 Task: Cancel response.
Action: Mouse moved to (614, 71)
Screenshot: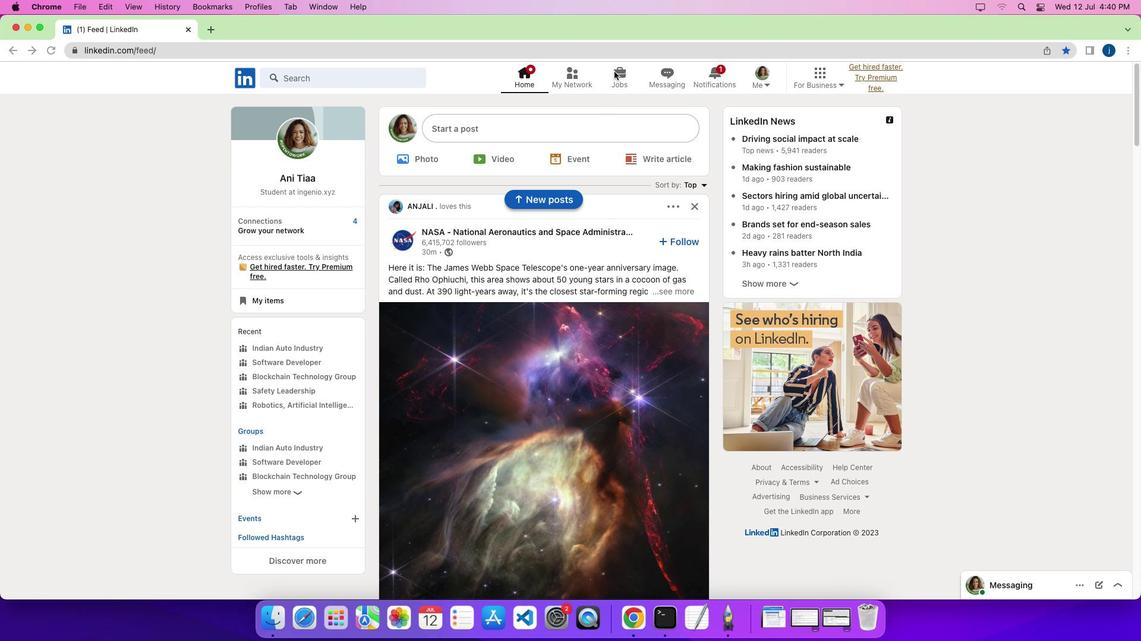 
Action: Mouse pressed left at (614, 71)
Screenshot: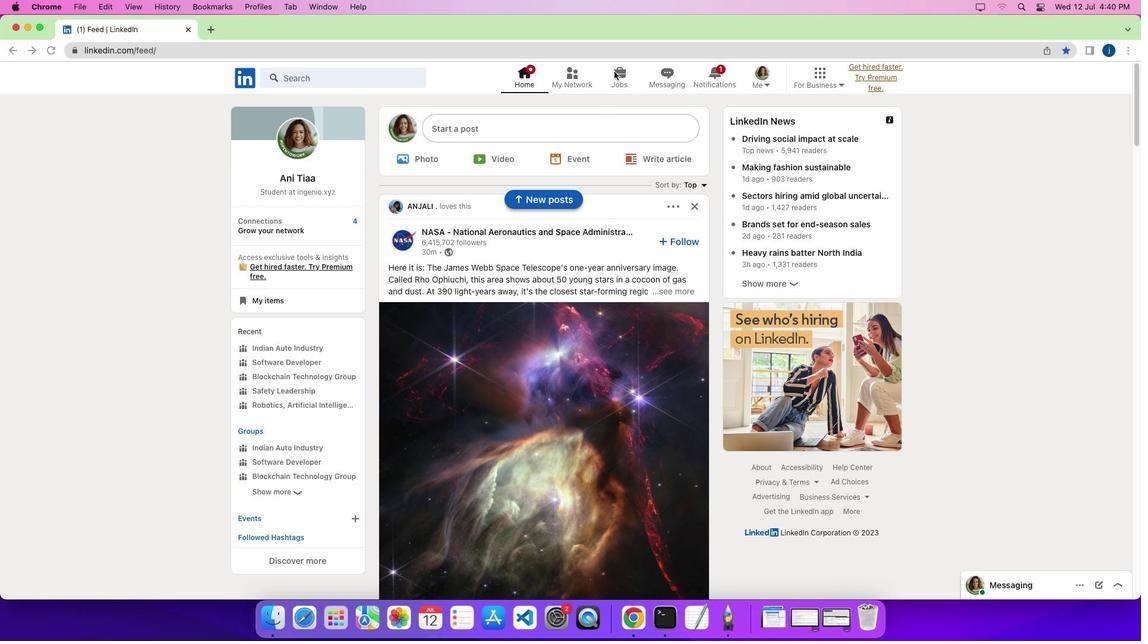 
Action: Mouse pressed left at (614, 71)
Screenshot: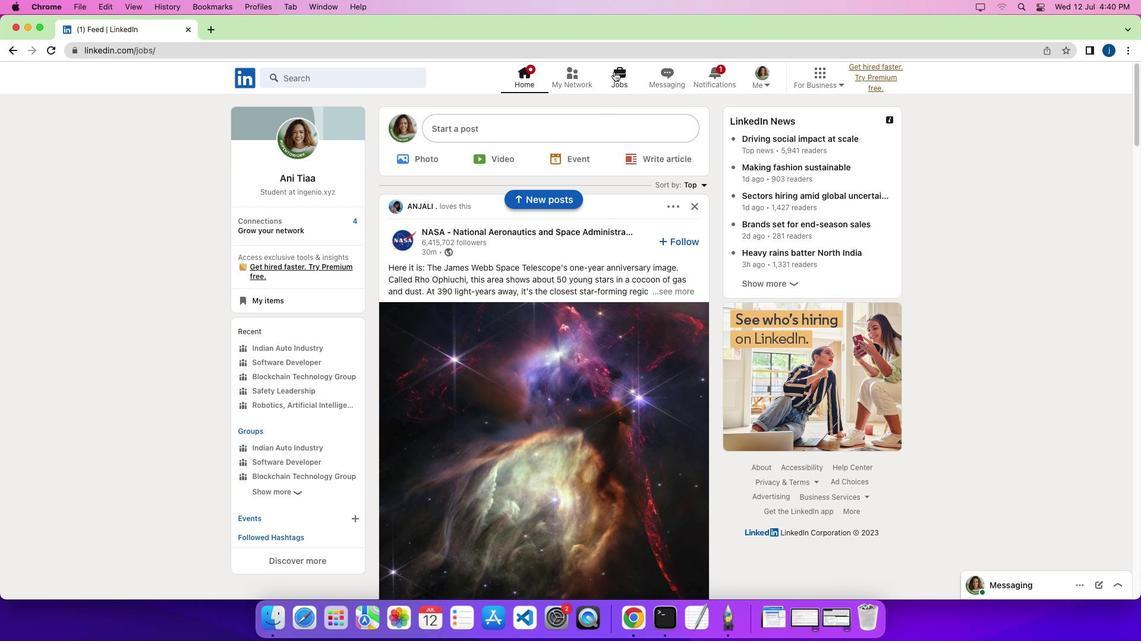 
Action: Mouse moved to (296, 408)
Screenshot: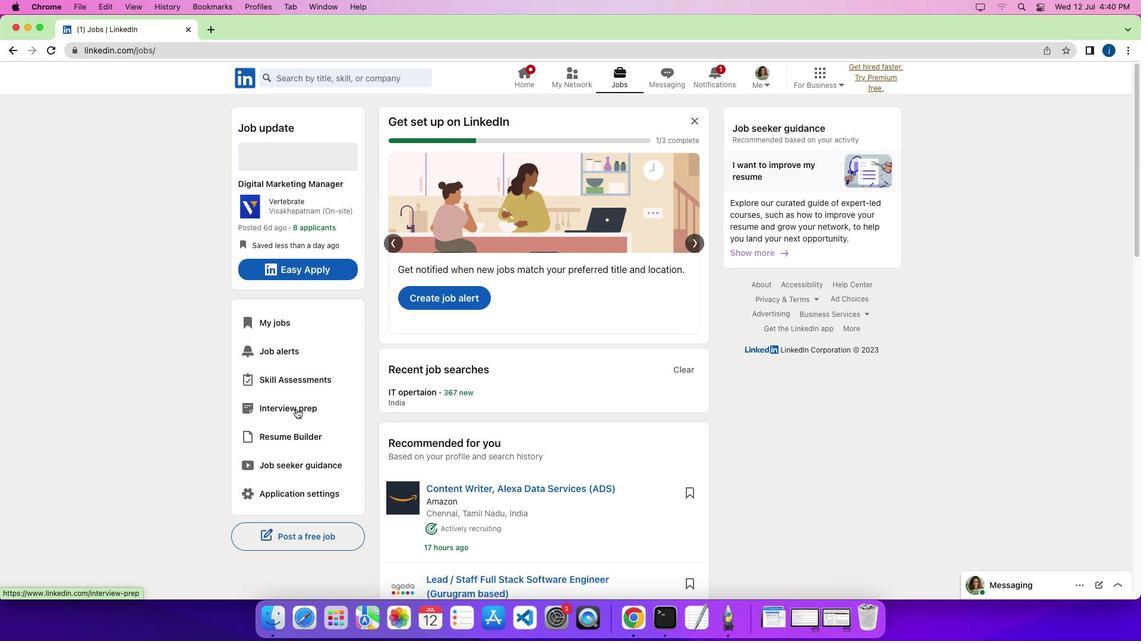 
Action: Mouse pressed left at (296, 408)
Screenshot: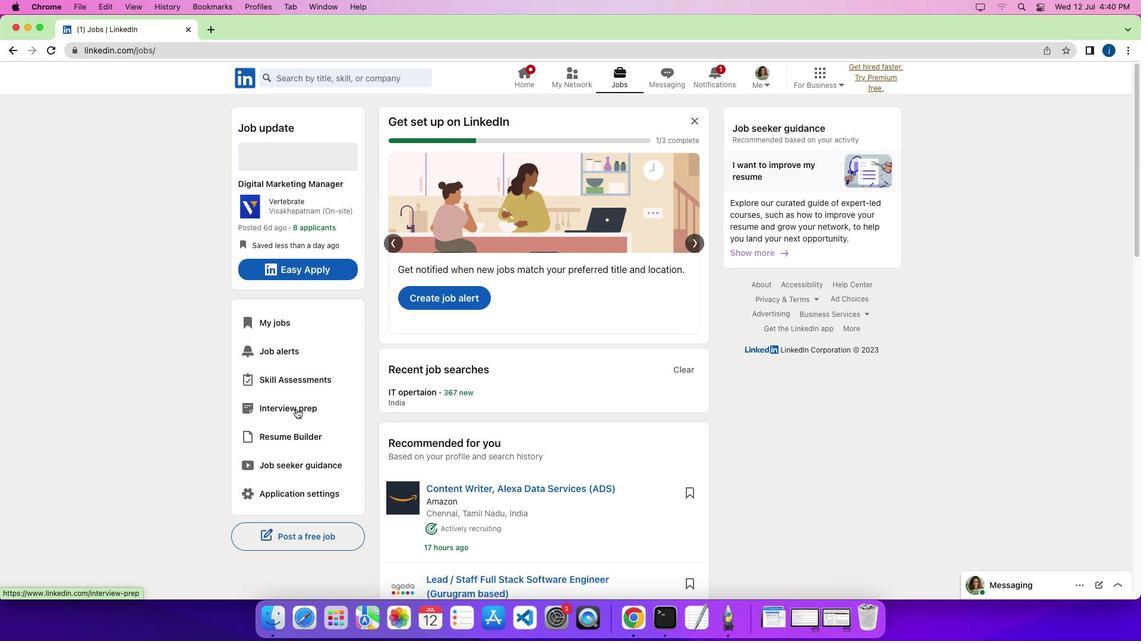 
Action: Mouse pressed left at (296, 408)
Screenshot: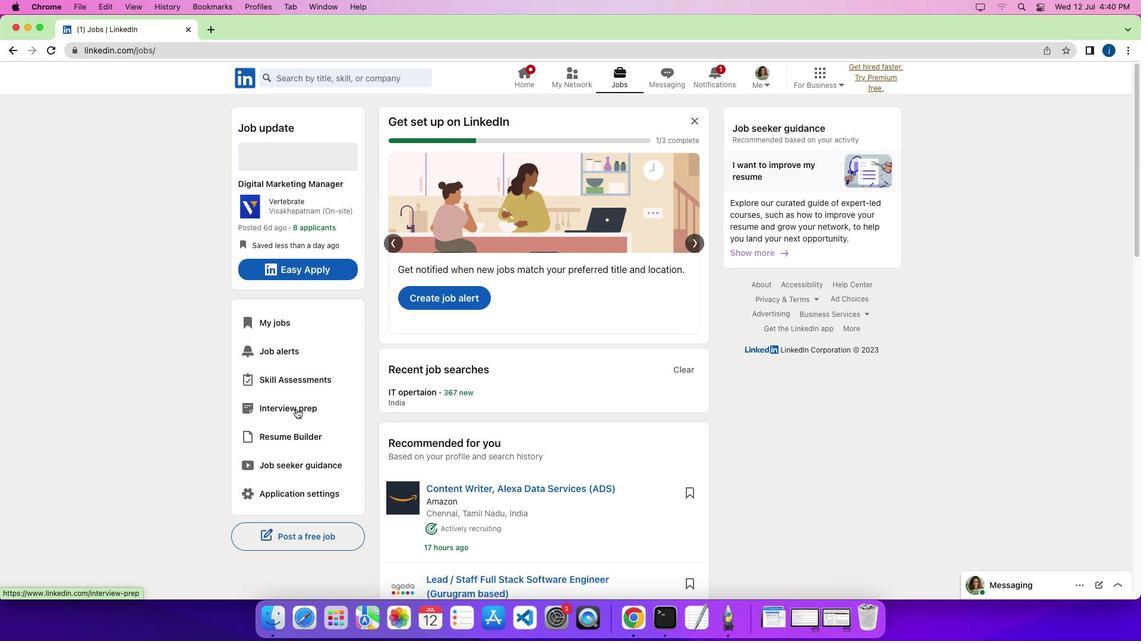 
Action: Mouse moved to (382, 129)
Screenshot: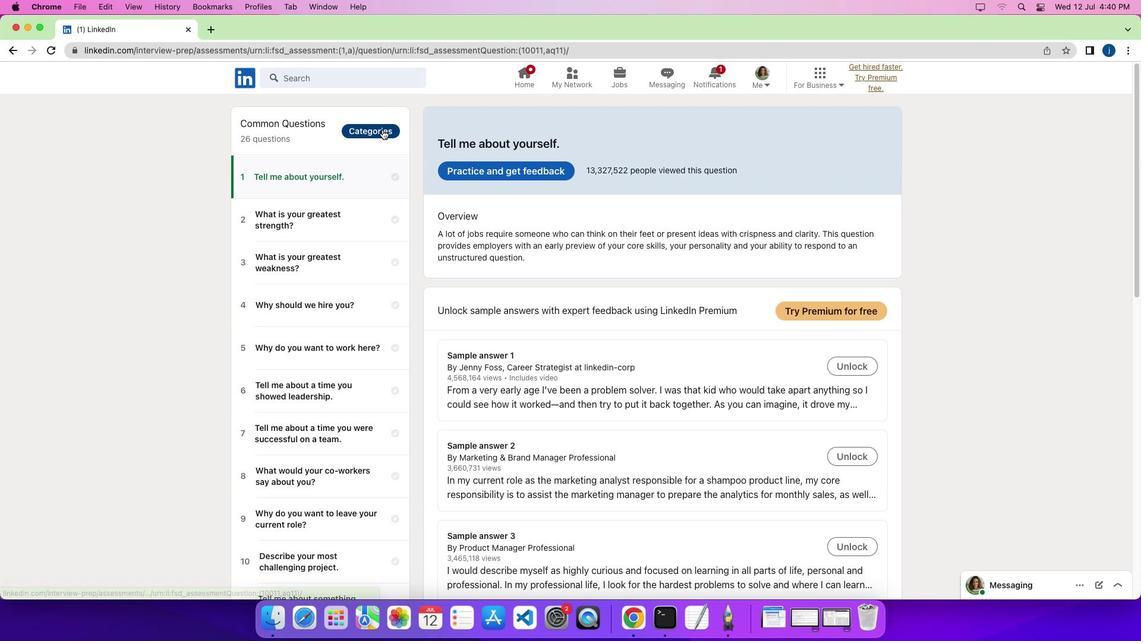 
Action: Mouse pressed left at (382, 129)
Screenshot: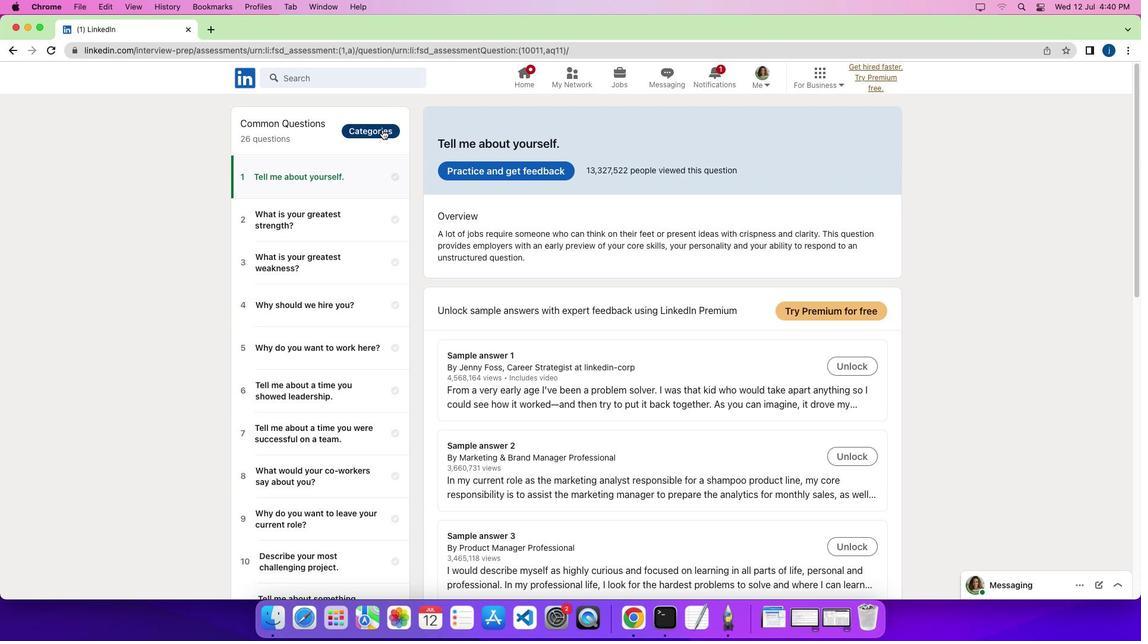 
Action: Mouse moved to (334, 379)
Screenshot: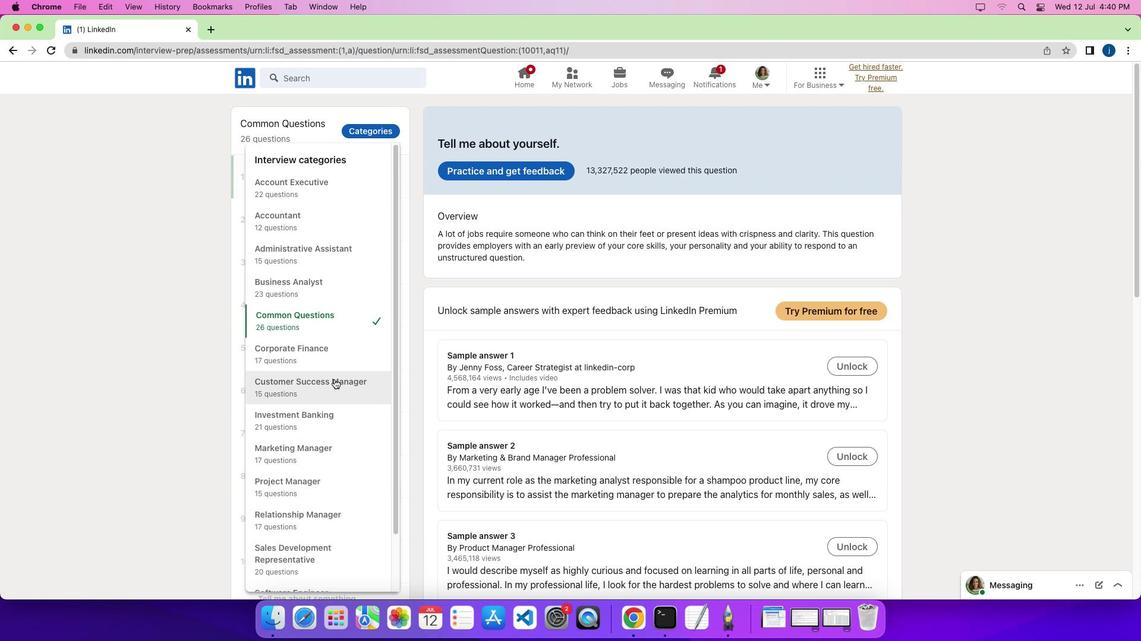 
Action: Mouse pressed left at (334, 379)
Screenshot: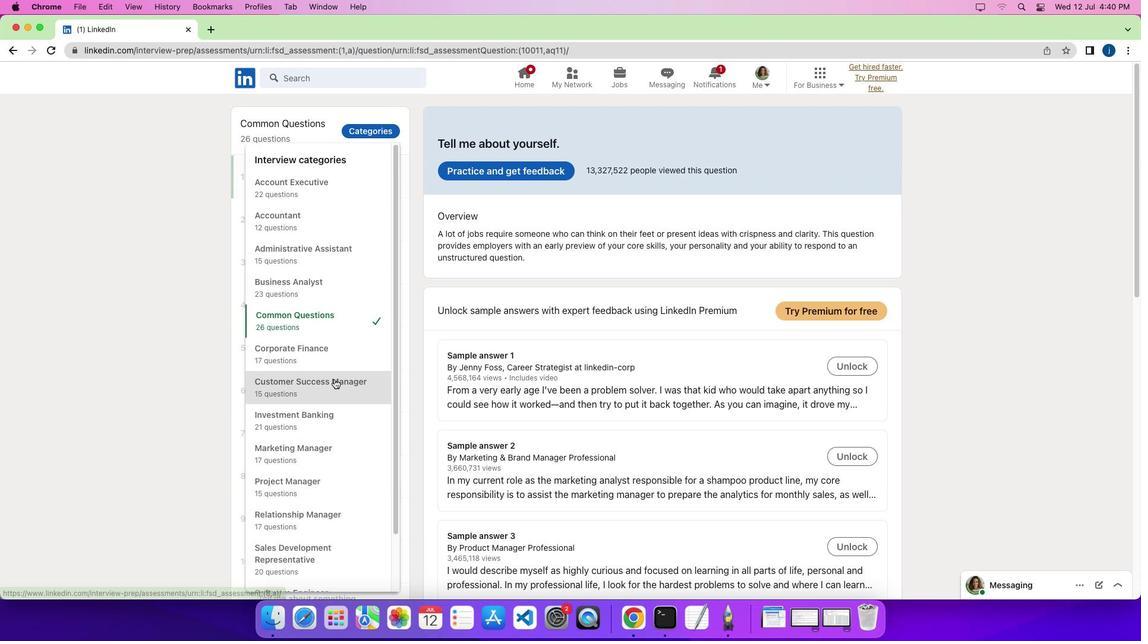 
Action: Mouse moved to (298, 465)
Screenshot: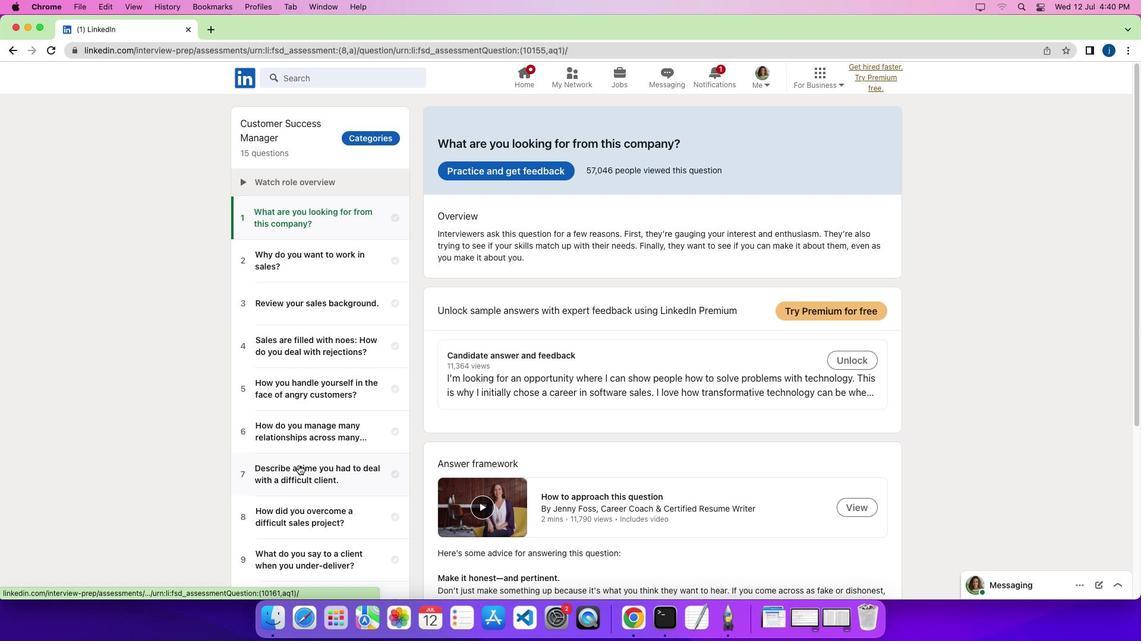 
Action: Mouse pressed left at (298, 465)
Screenshot: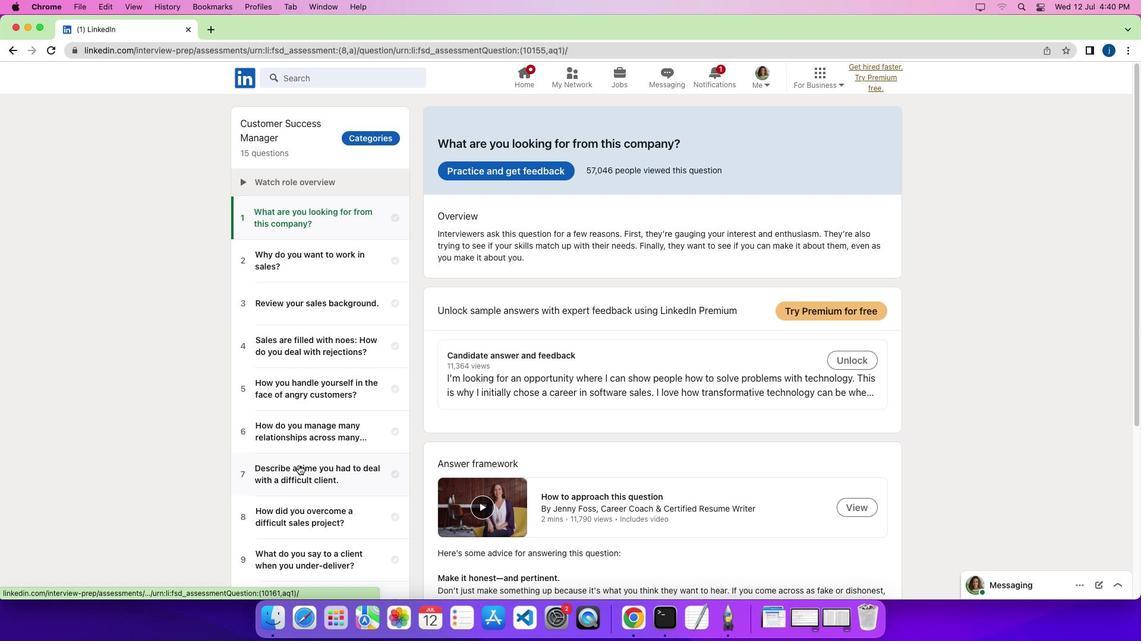 
Action: Mouse moved to (481, 172)
Screenshot: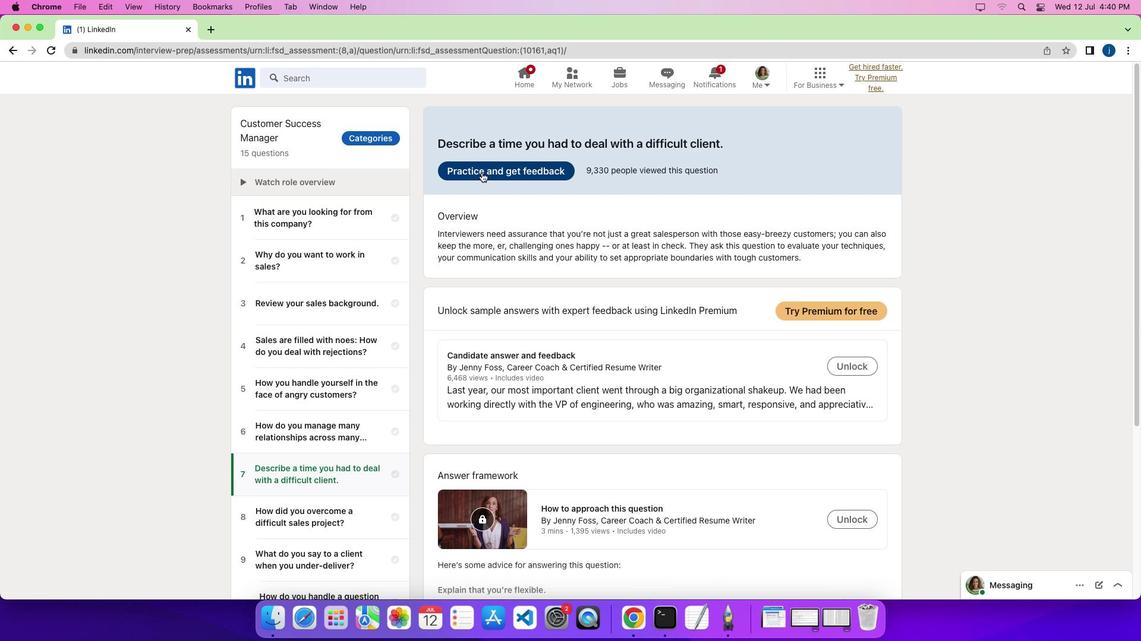 
Action: Mouse pressed left at (481, 172)
Screenshot: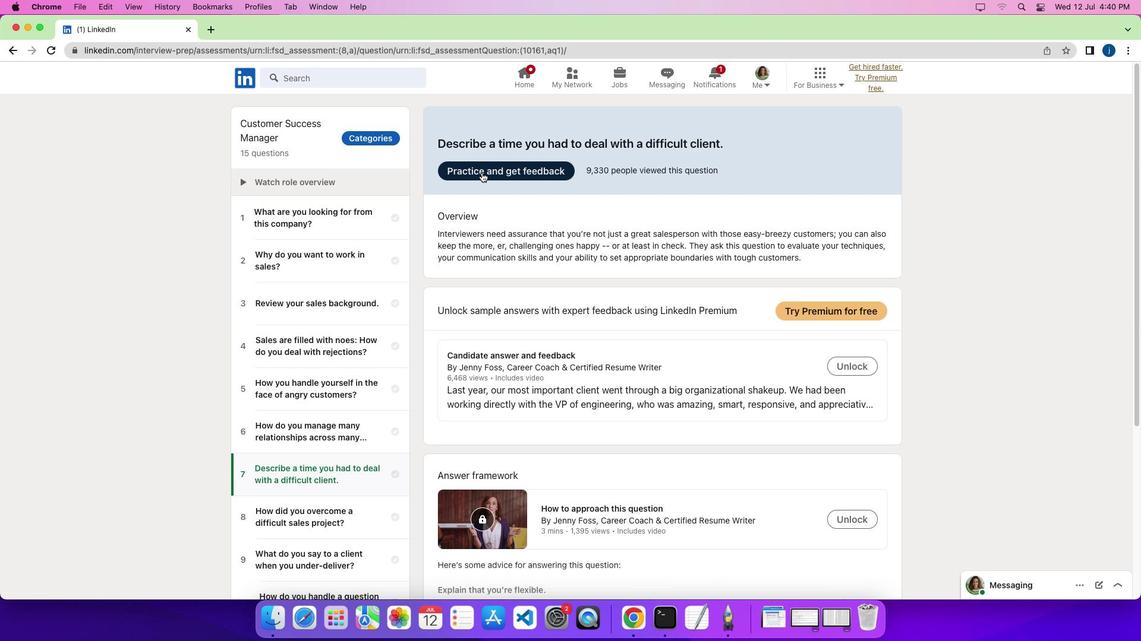 
Action: Mouse moved to (535, 400)
Screenshot: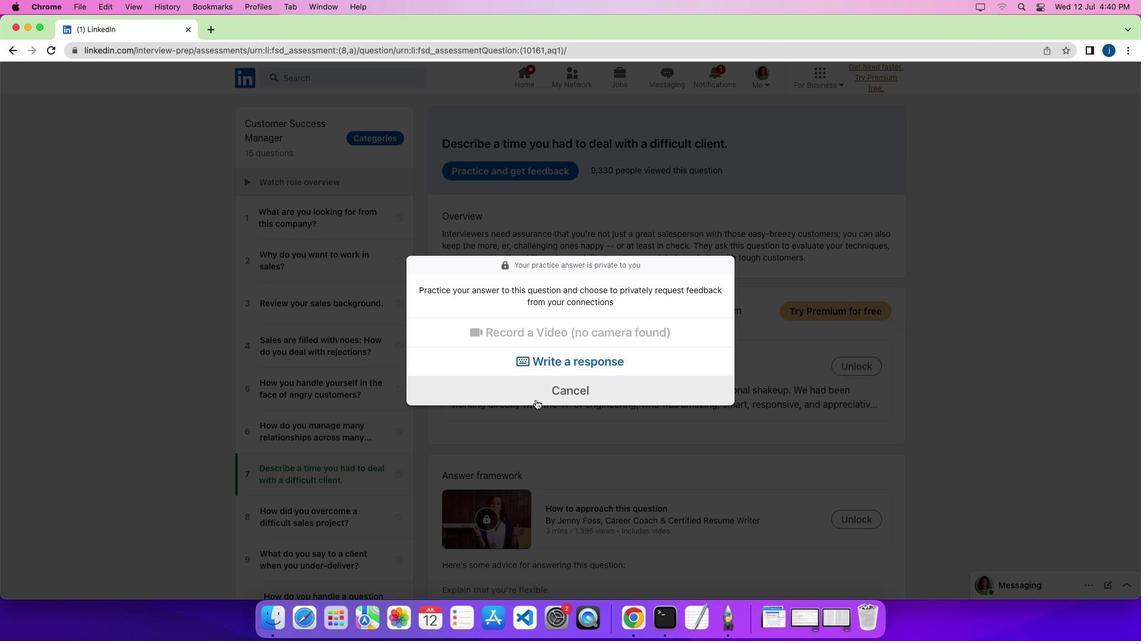 
Action: Mouse pressed left at (535, 400)
Screenshot: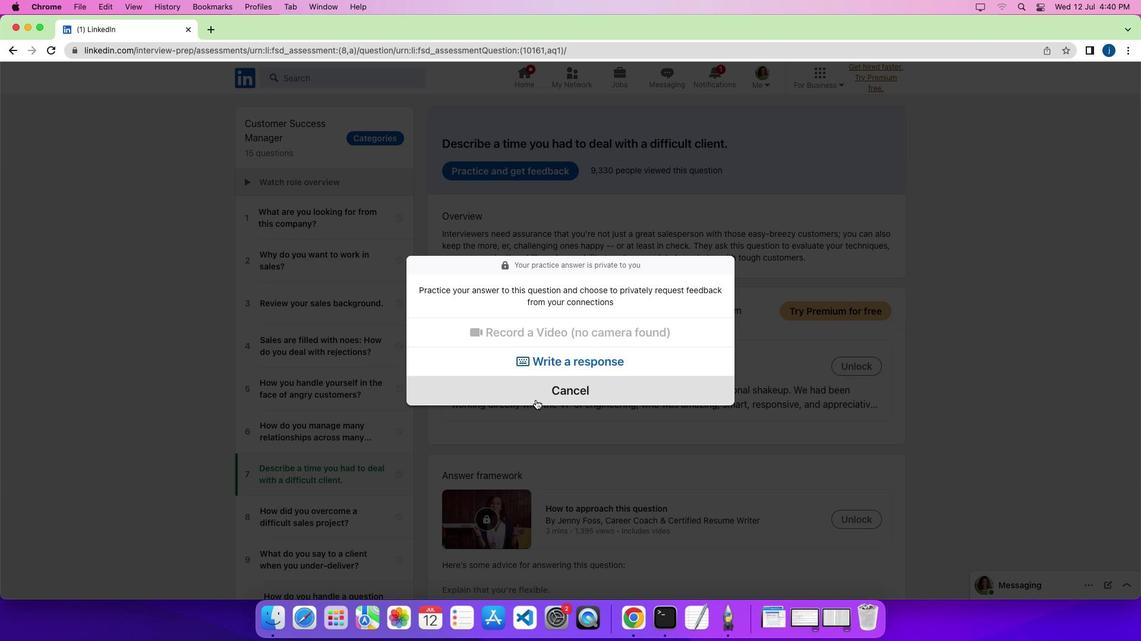 
Action: Mouse moved to (534, 400)
Screenshot: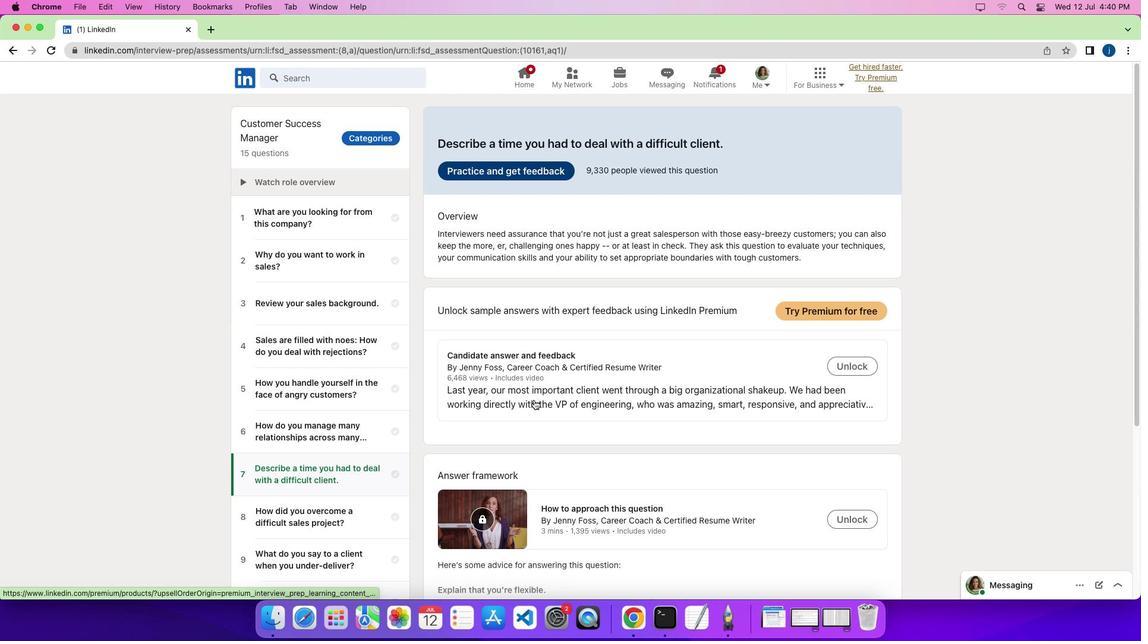 
